 Task: Apply object animaton ""appear"".
Action: Mouse moved to (120, 71)
Screenshot: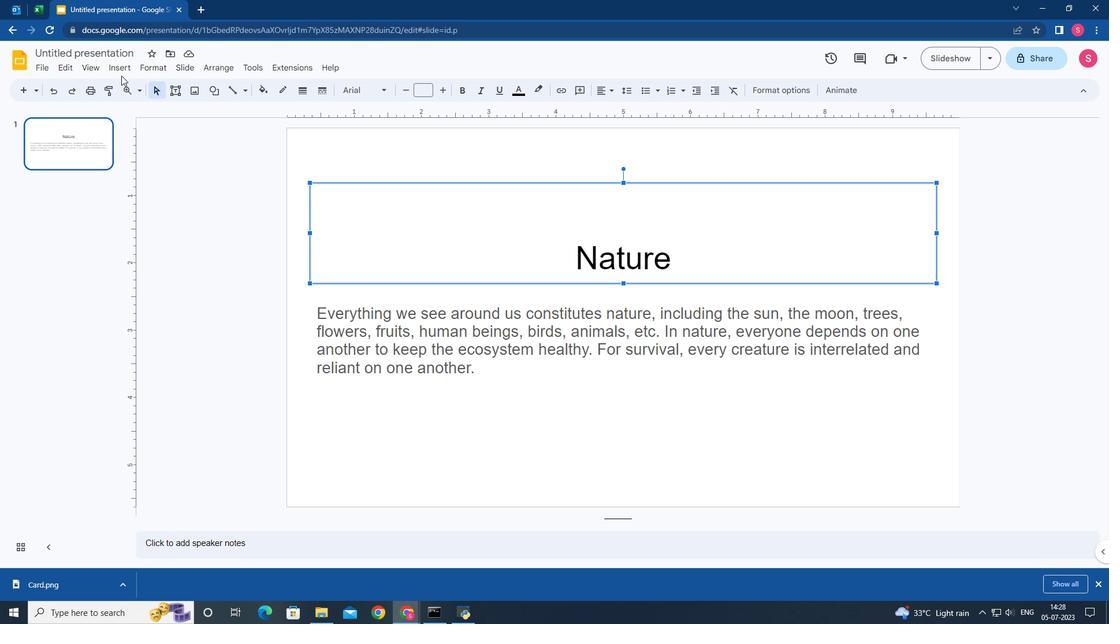 
Action: Mouse pressed left at (120, 71)
Screenshot: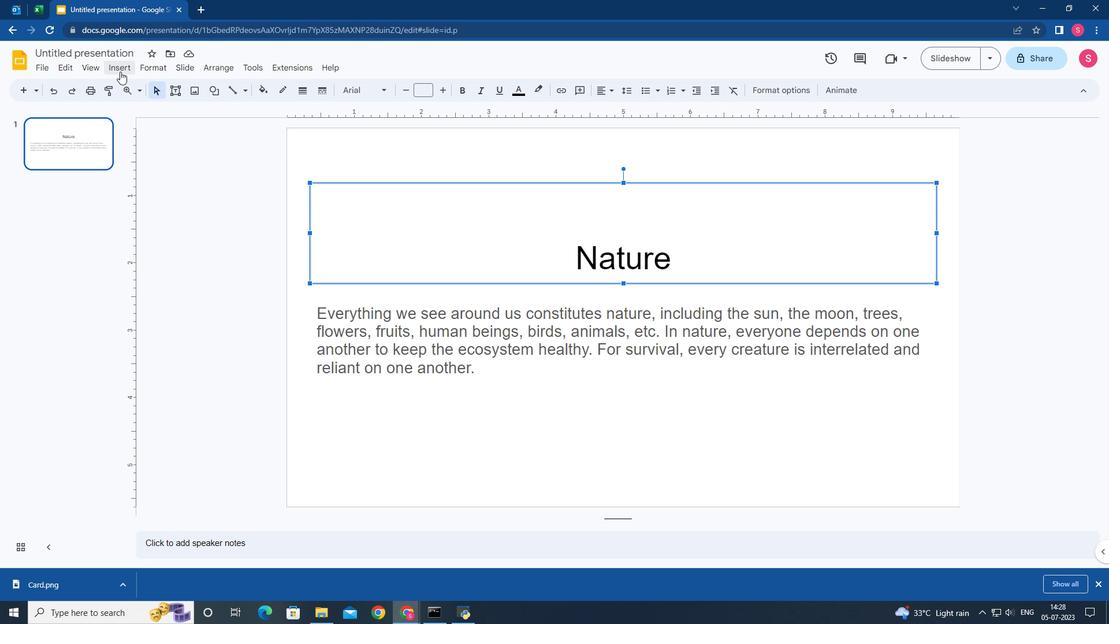 
Action: Mouse moved to (156, 296)
Screenshot: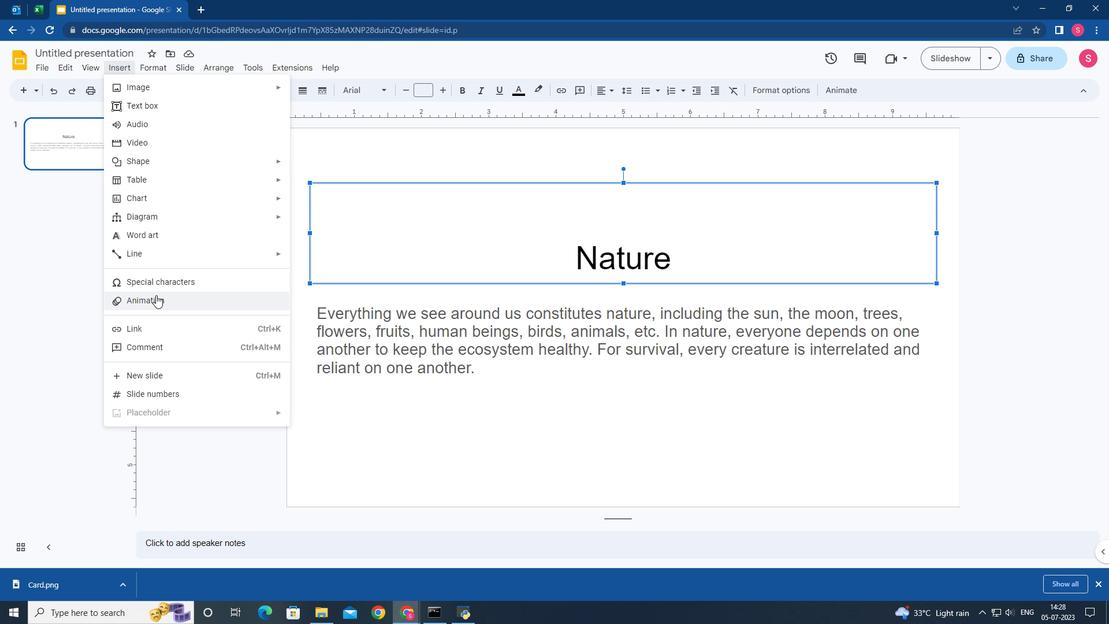 
Action: Mouse pressed left at (156, 296)
Screenshot: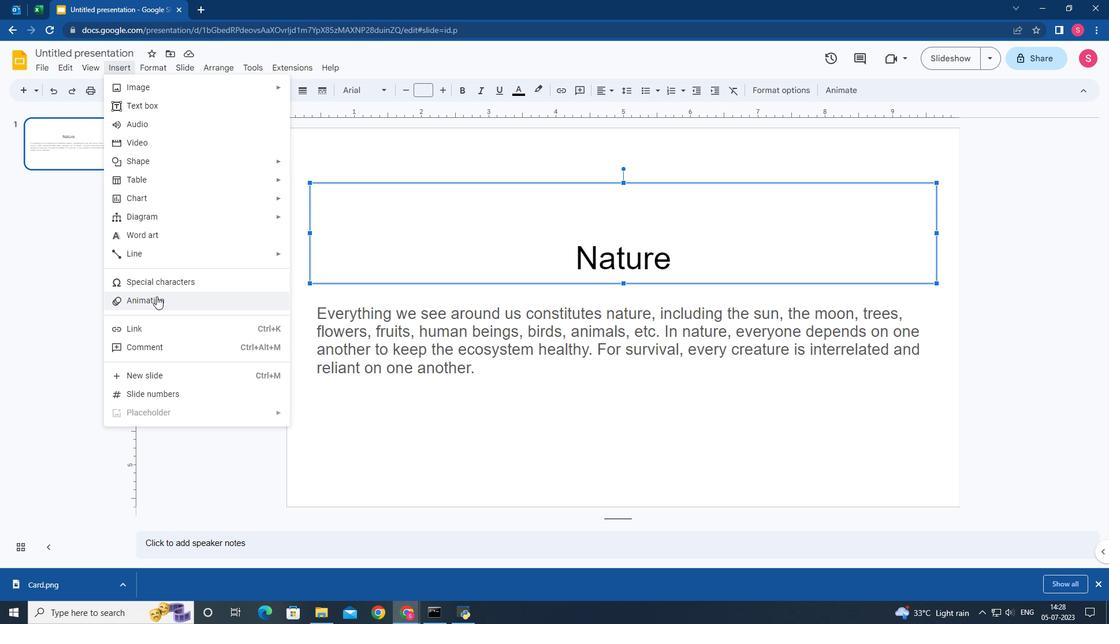 
Action: Mouse moved to (958, 268)
Screenshot: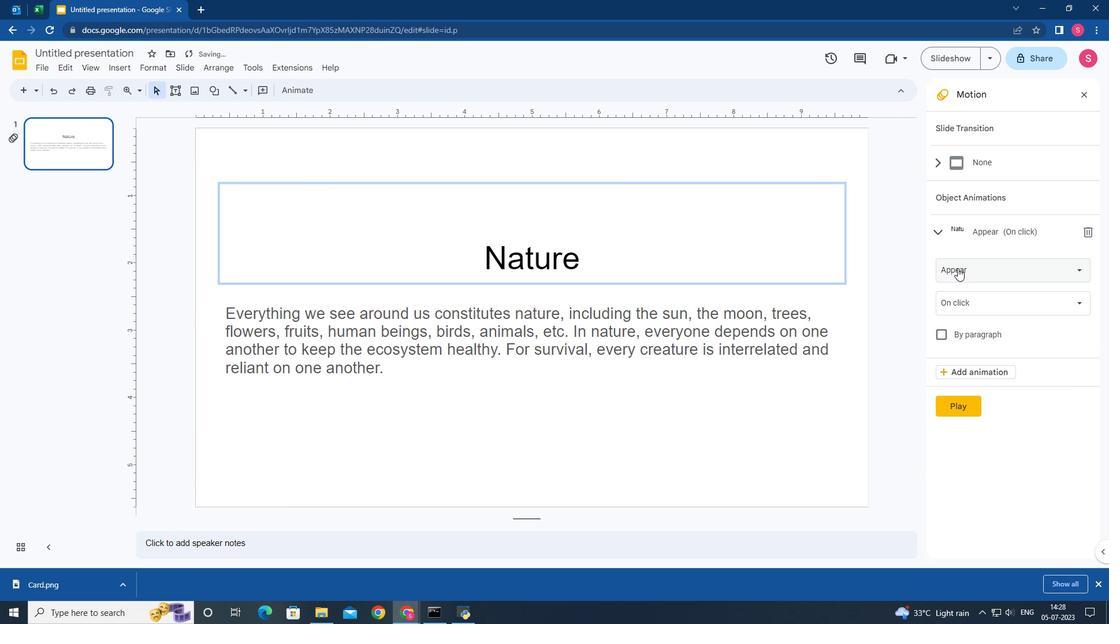 
Action: Mouse pressed left at (958, 268)
Screenshot: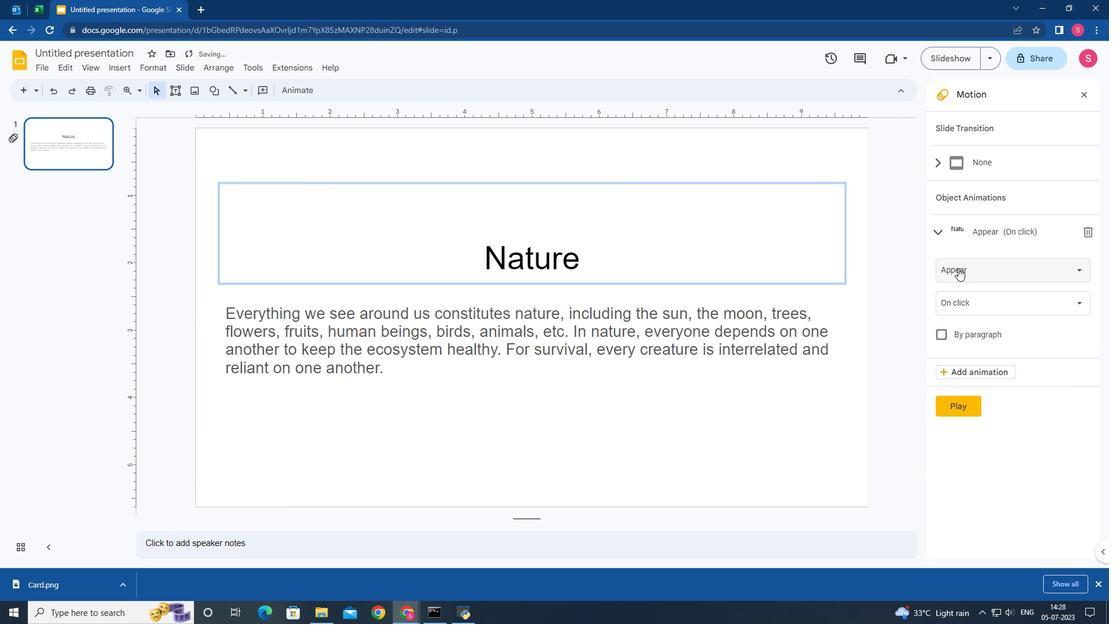 
Action: Mouse moved to (965, 294)
Screenshot: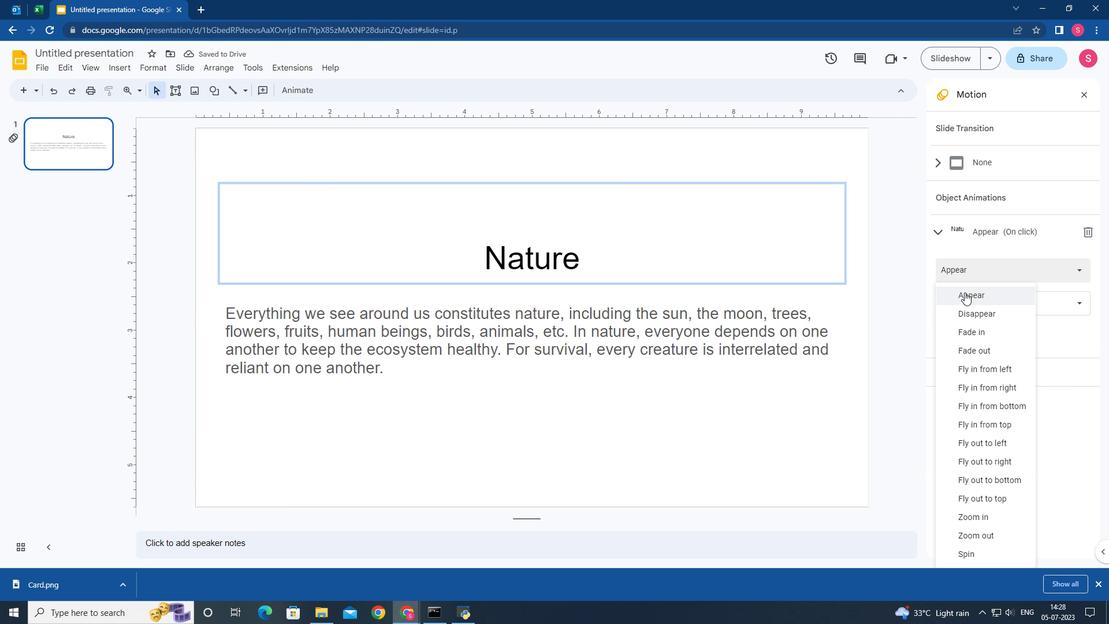 
Action: Mouse pressed left at (965, 294)
Screenshot: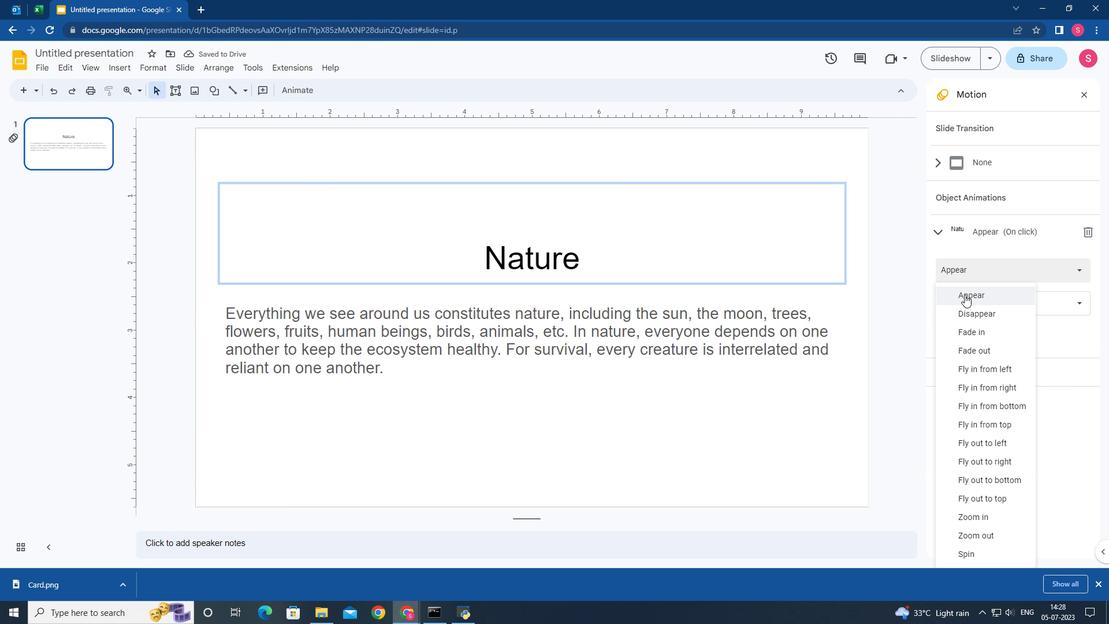 
Action: Mouse moved to (690, 436)
Screenshot: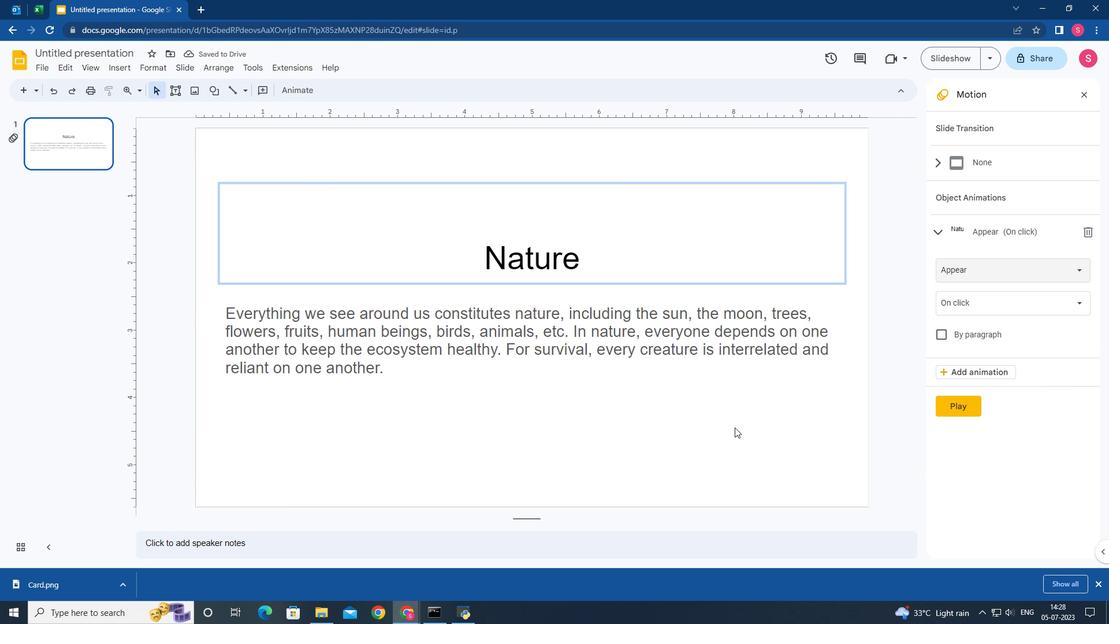 
